 Task: Create List Booth Design in Board Social Media Monitoring to Workspace CRM Implementation. Create List IT Support in Board Project Time Tracking to Workspace CRM Implementation. Create List Software in Board Brand Storytelling and Narrative Development to Workspace CRM Implementation
Action: Mouse moved to (116, 54)
Screenshot: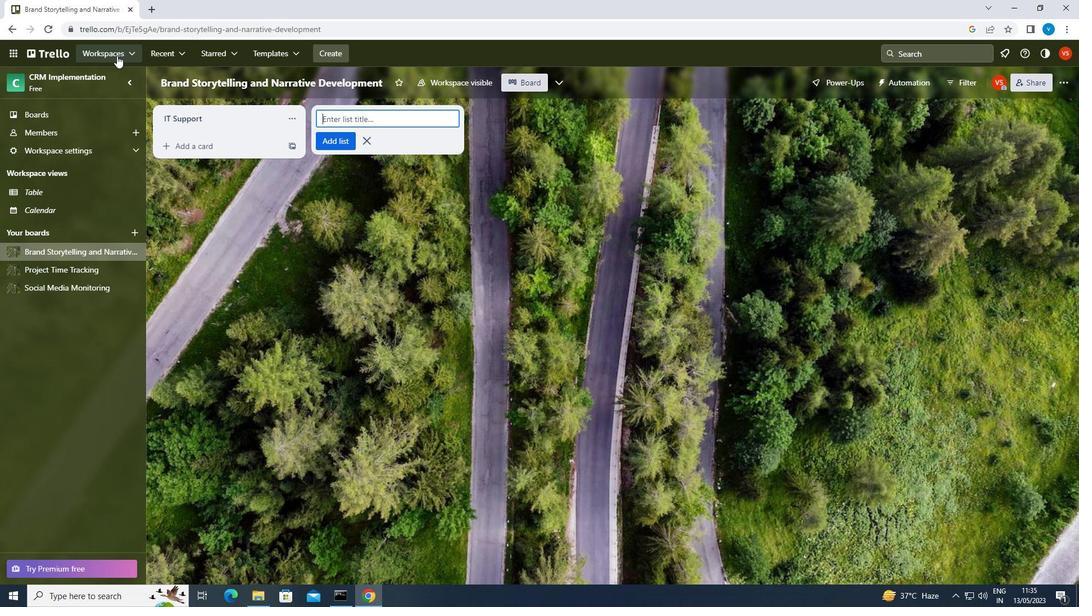 
Action: Mouse pressed left at (116, 54)
Screenshot: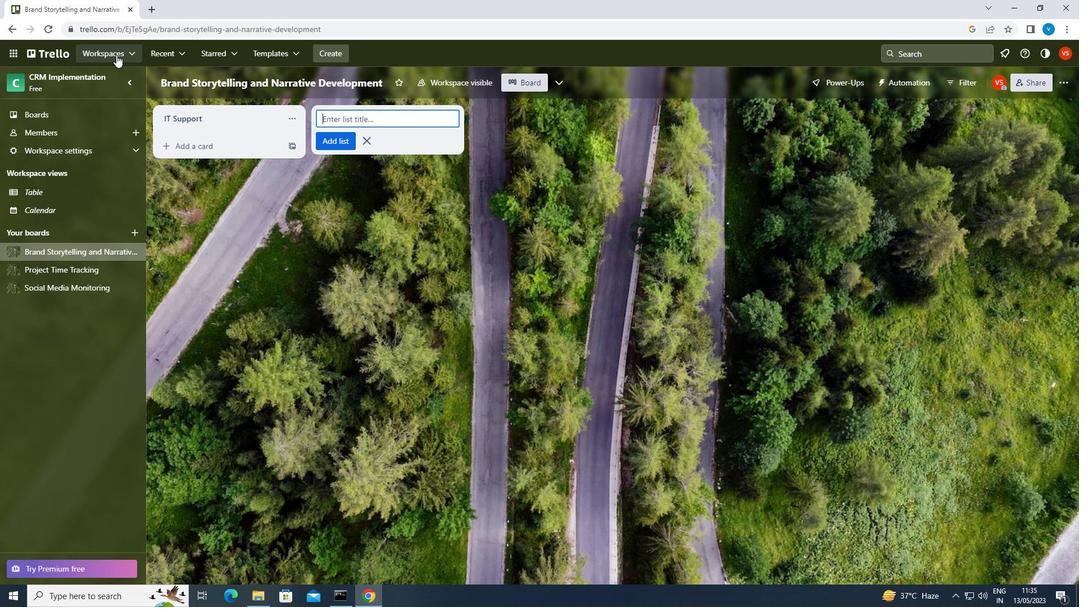 
Action: Mouse moved to (130, 417)
Screenshot: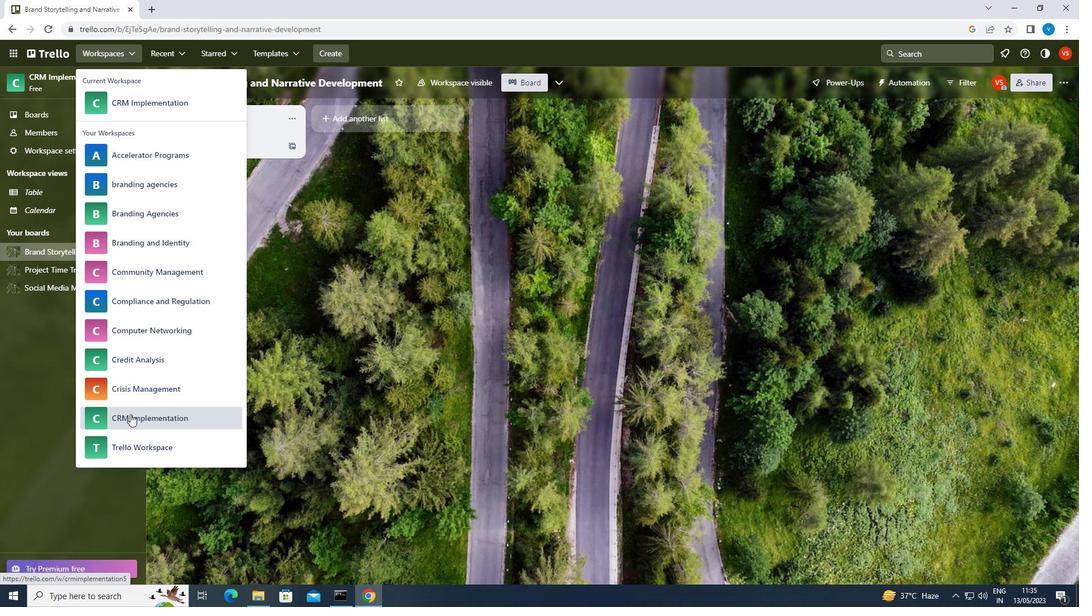 
Action: Mouse pressed left at (130, 417)
Screenshot: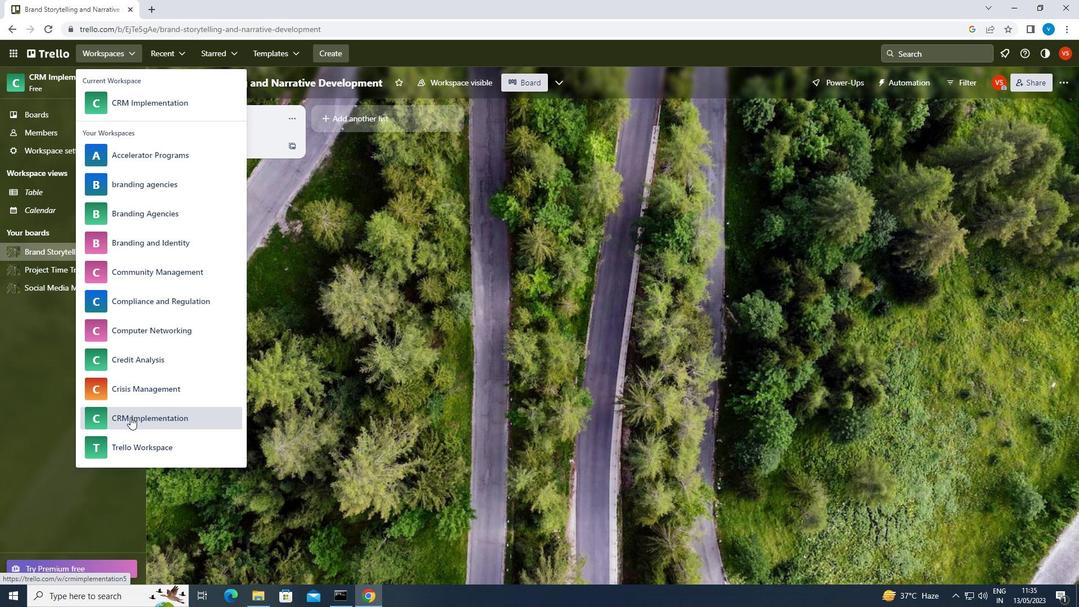 
Action: Mouse moved to (811, 459)
Screenshot: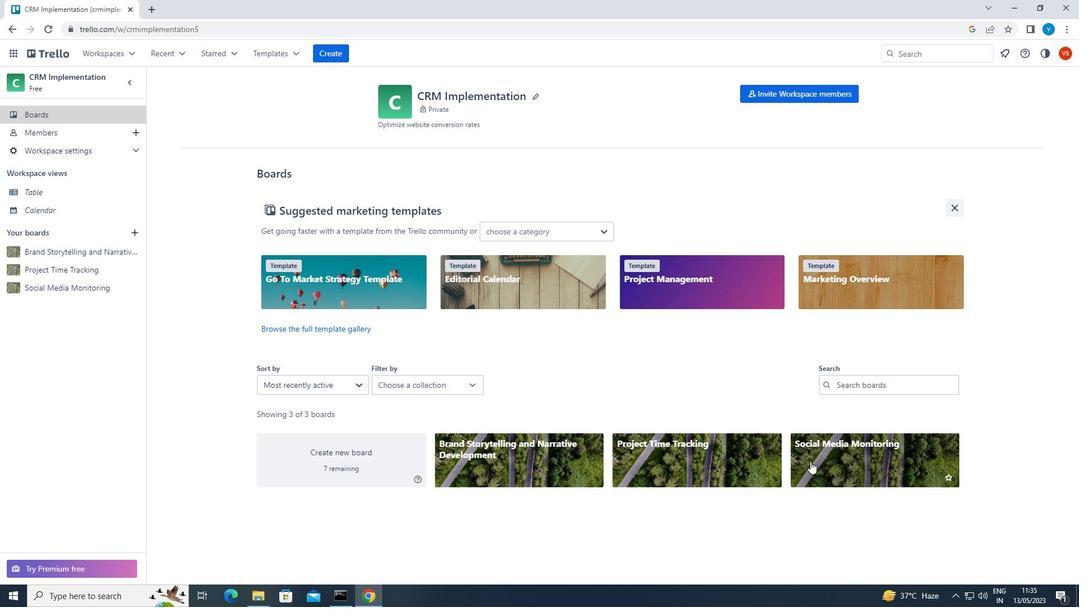 
Action: Mouse pressed left at (811, 459)
Screenshot: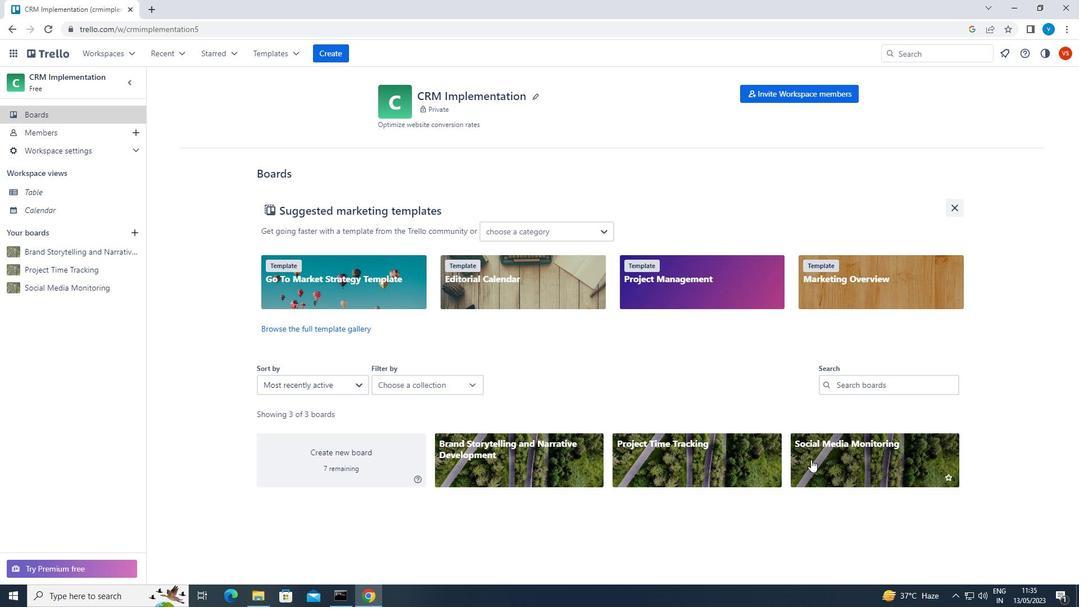 
Action: Mouse moved to (373, 114)
Screenshot: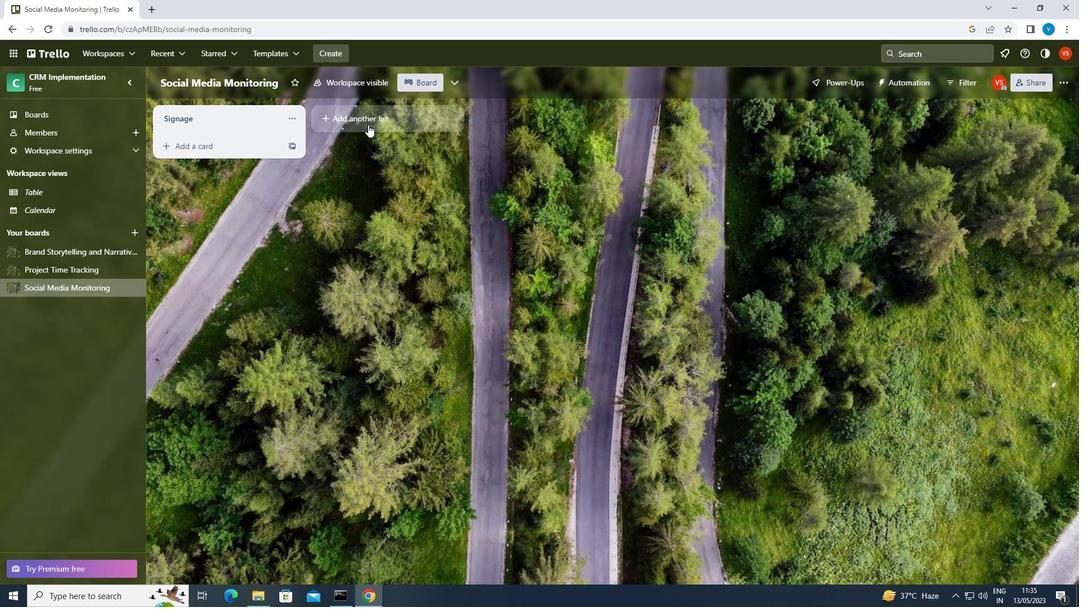 
Action: Mouse pressed left at (373, 114)
Screenshot: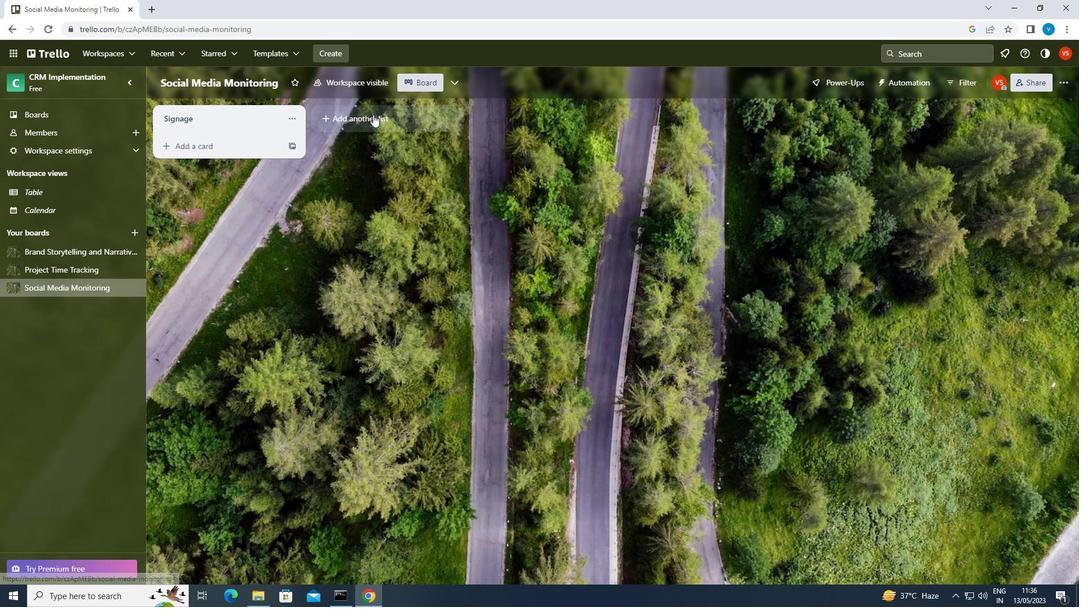 
Action: Mouse moved to (373, 114)
Screenshot: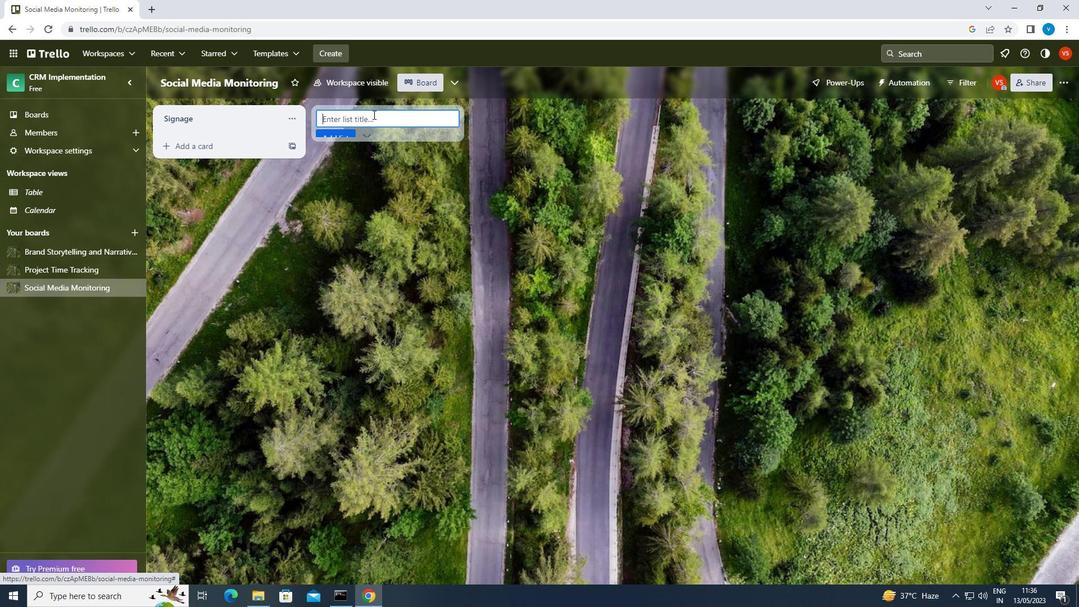 
Action: Key pressed <Key.shift>BOOTH<Key.space><Key.shift>DESIGN<Key.enter>
Screenshot: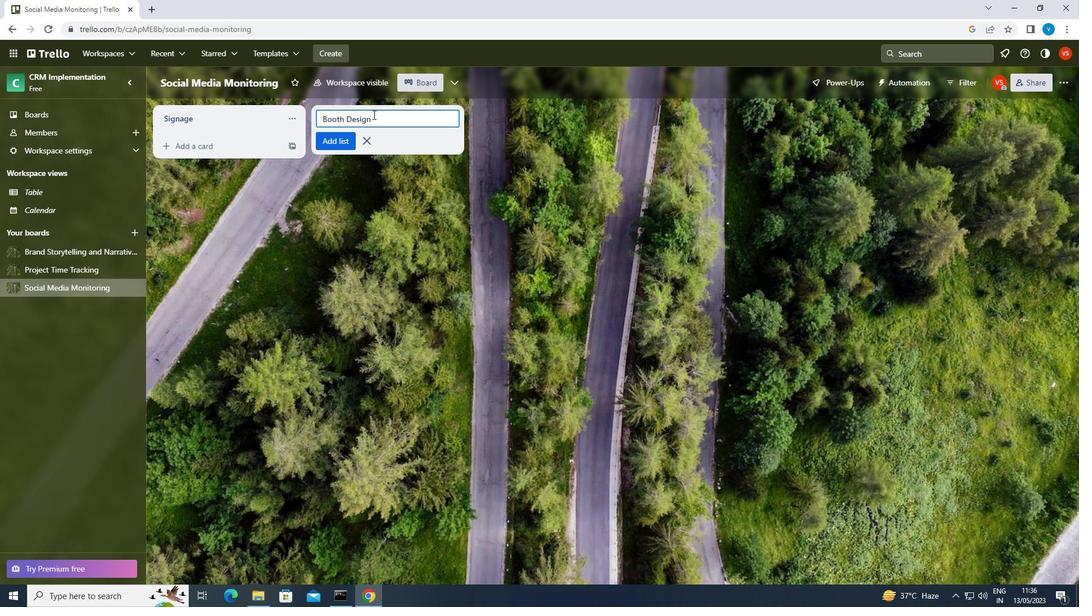 
Action: Mouse moved to (67, 265)
Screenshot: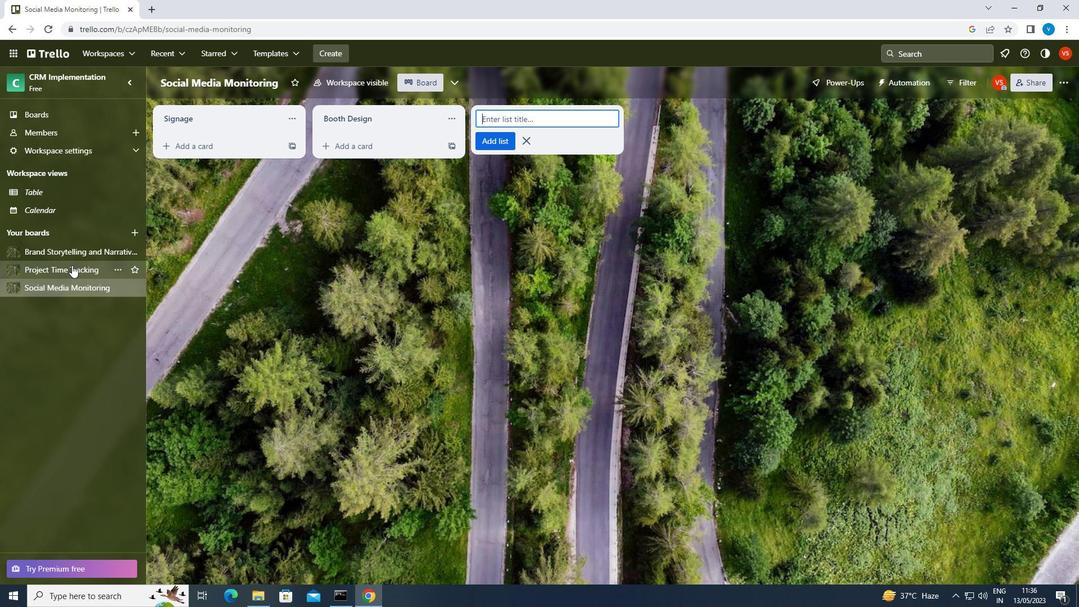 
Action: Mouse pressed left at (67, 265)
Screenshot: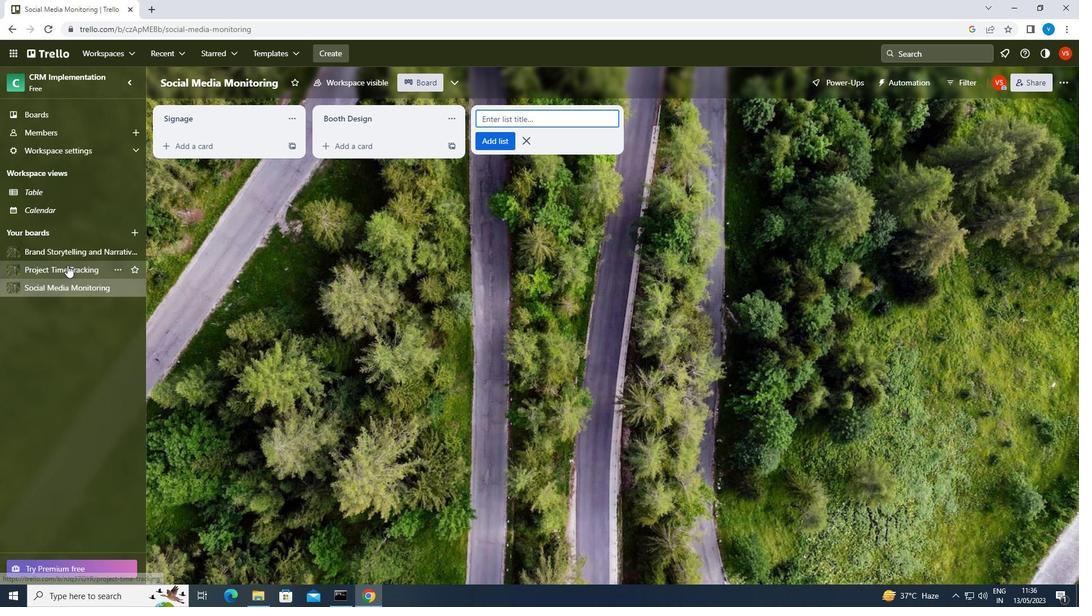 
Action: Mouse moved to (349, 116)
Screenshot: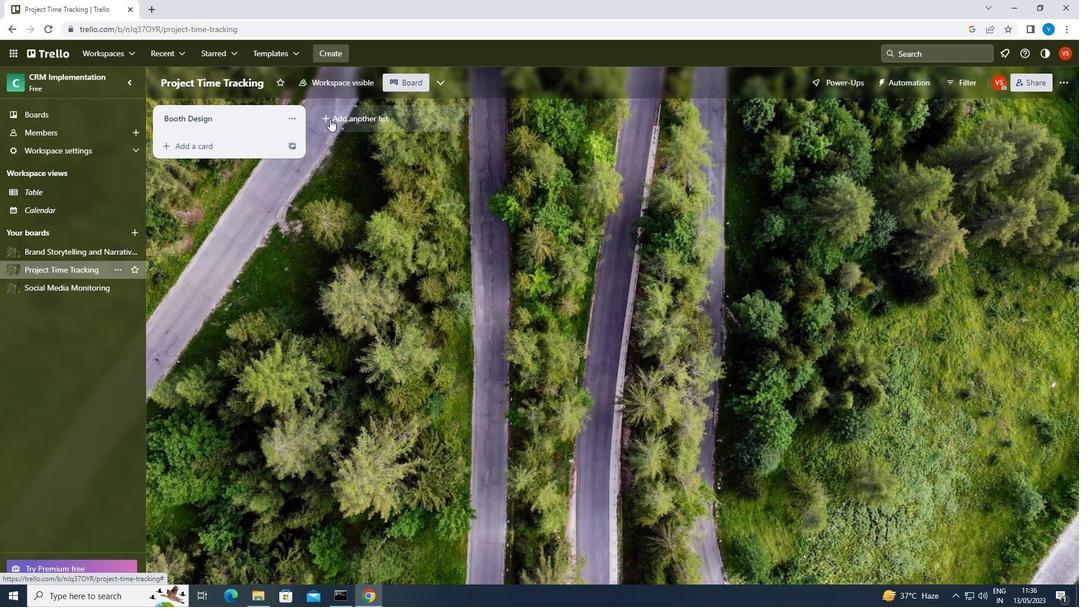 
Action: Mouse pressed left at (349, 116)
Screenshot: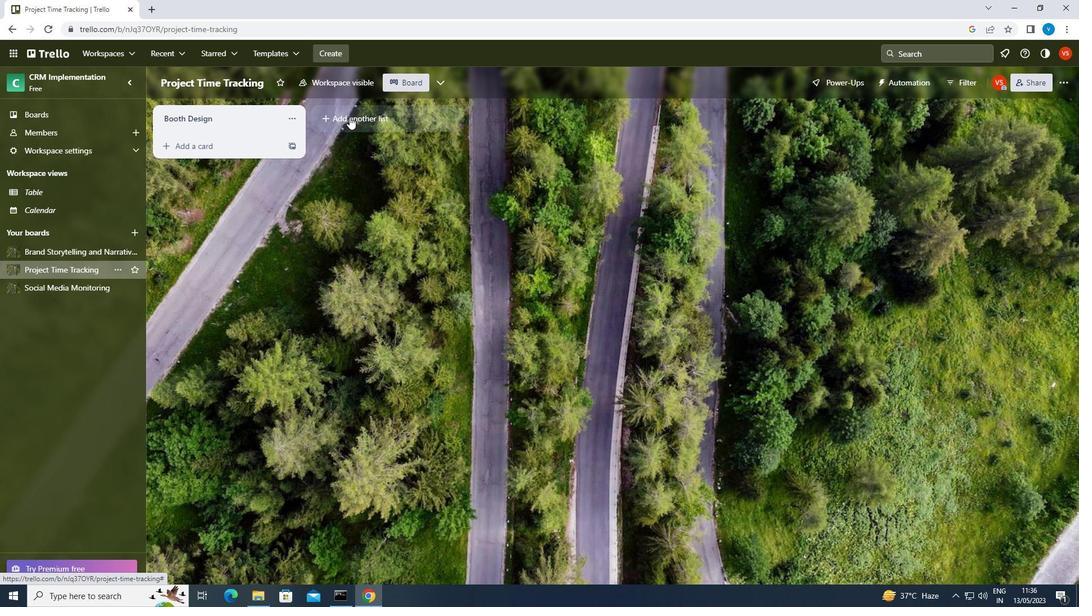 
Action: Key pressed <Key.shift>IT<Key.space><Key.shift>SUPPORT<Key.enter>
Screenshot: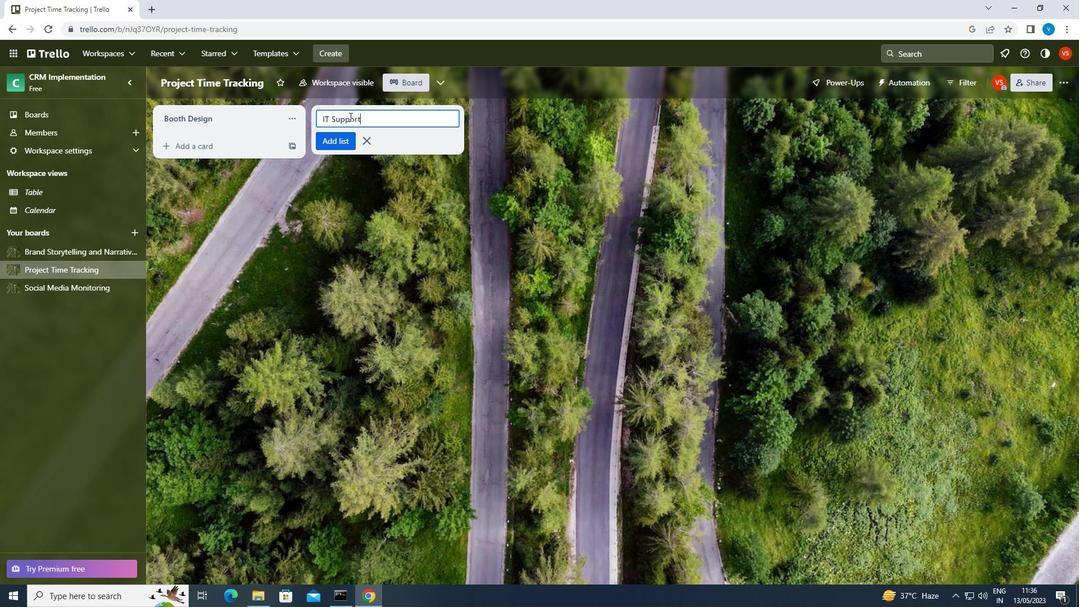 
Action: Mouse moved to (70, 250)
Screenshot: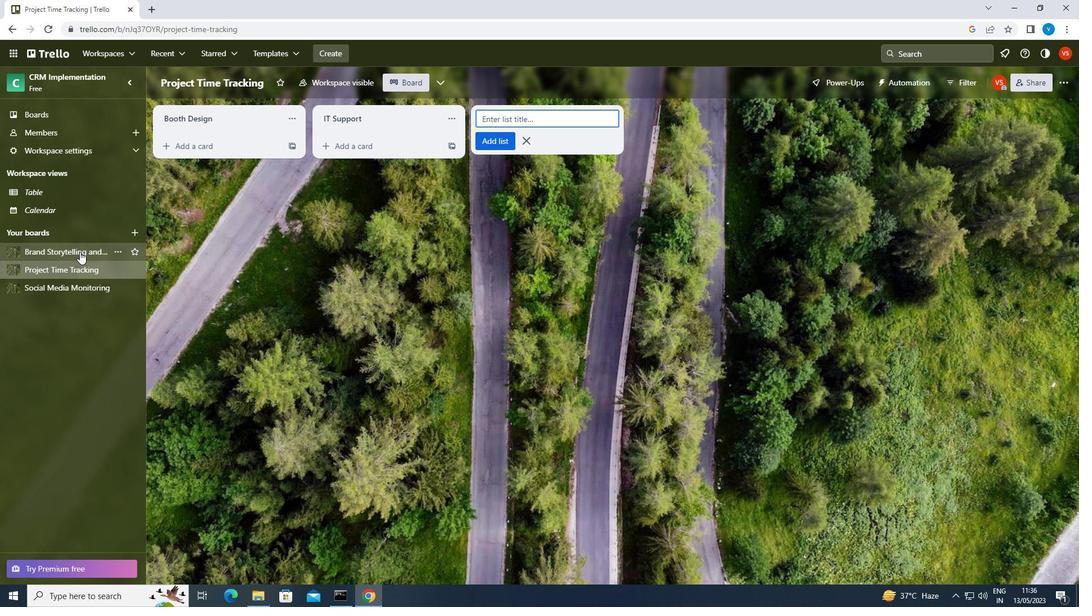 
Action: Mouse pressed left at (70, 250)
Screenshot: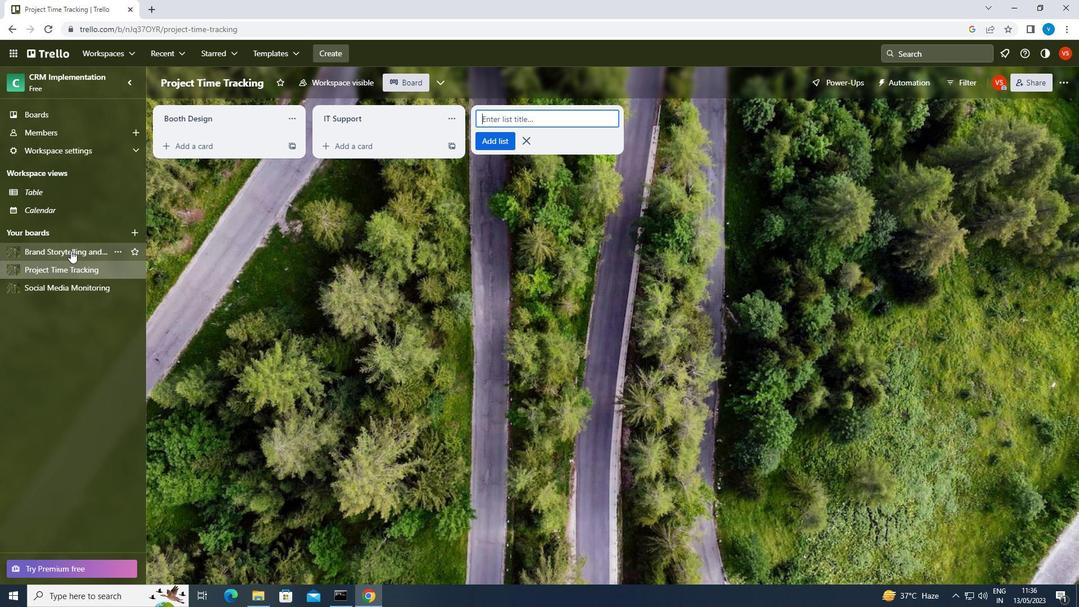 
Action: Mouse moved to (338, 120)
Screenshot: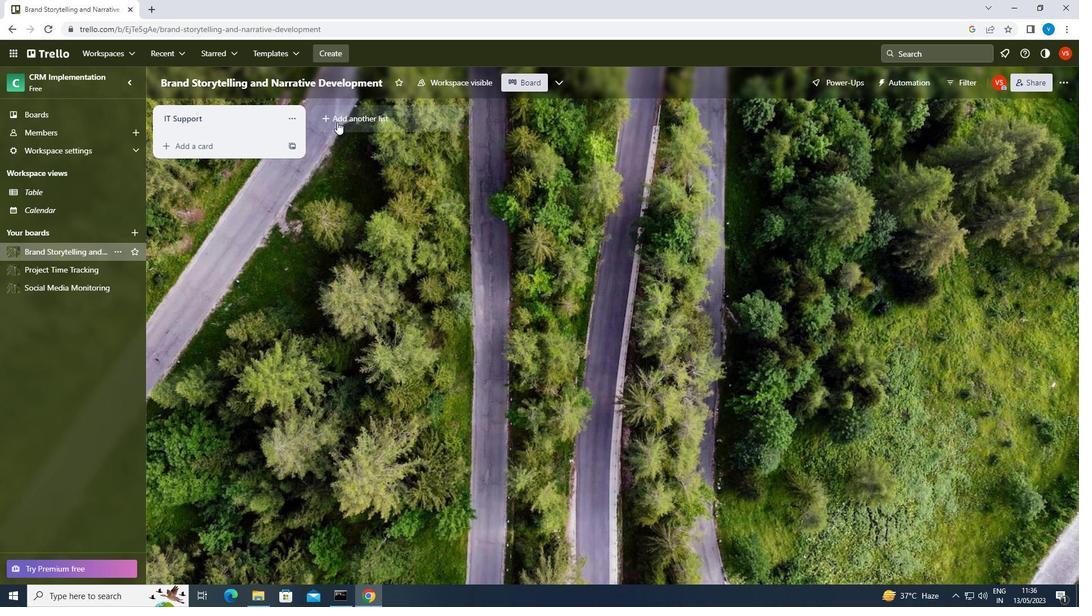 
Action: Mouse pressed left at (338, 120)
Screenshot: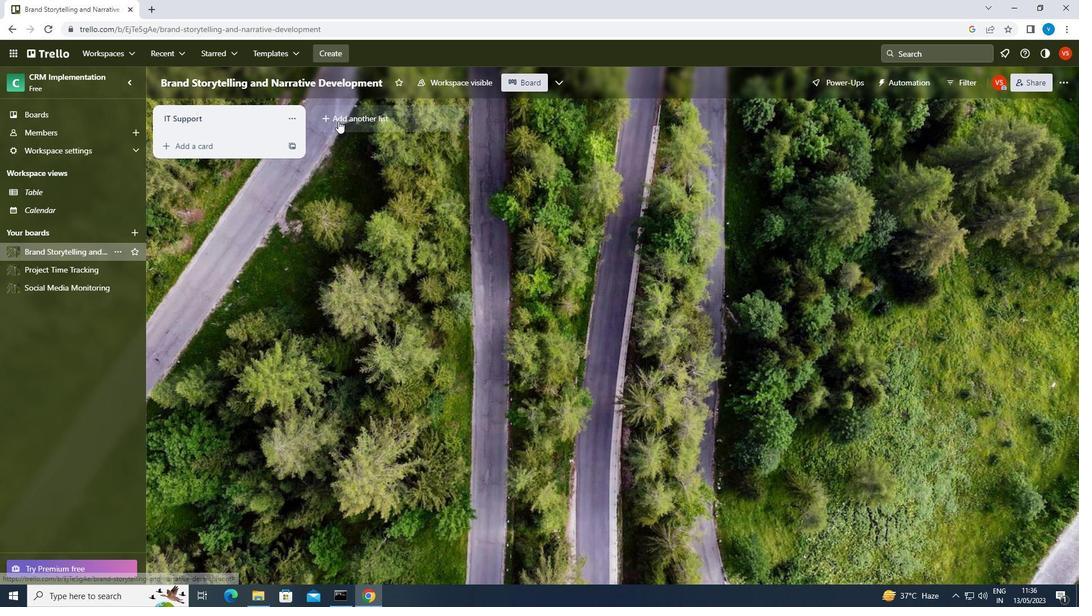 
Action: Key pressed <Key.shift>SOFTWARE<Key.enter><Key.enter>
Screenshot: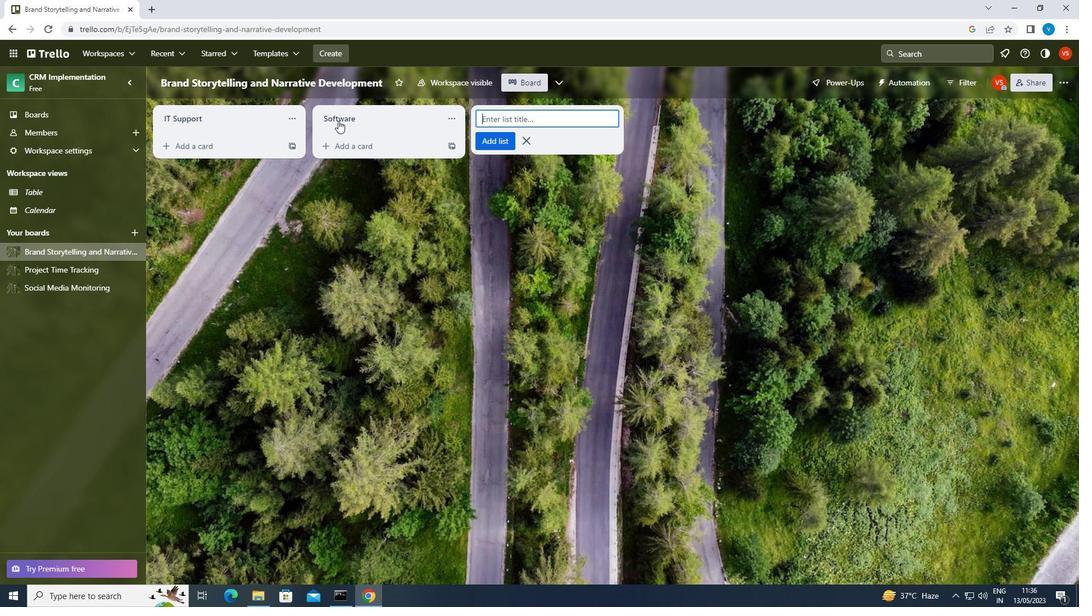 
